 Task: Measure the distance between Denver and Black Canyon of the Gunnison National Park.
Action: Mouse moved to (226, 76)
Screenshot: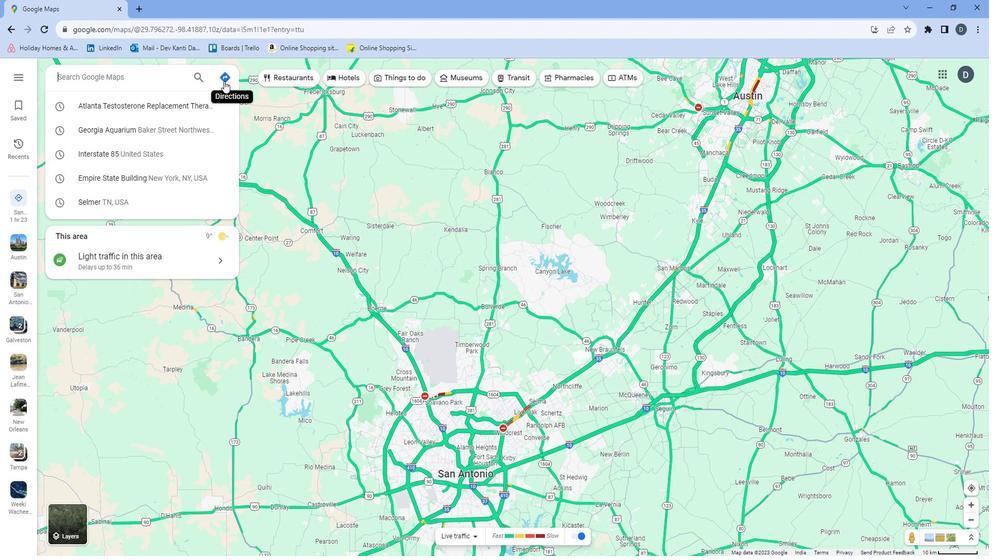 
Action: Mouse pressed left at (226, 76)
Screenshot: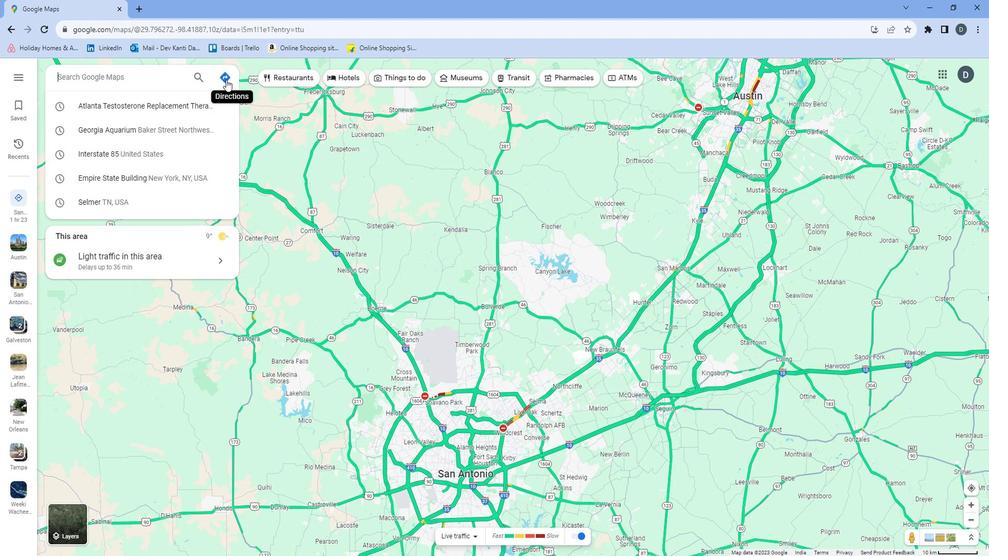 
Action: Mouse moved to (150, 99)
Screenshot: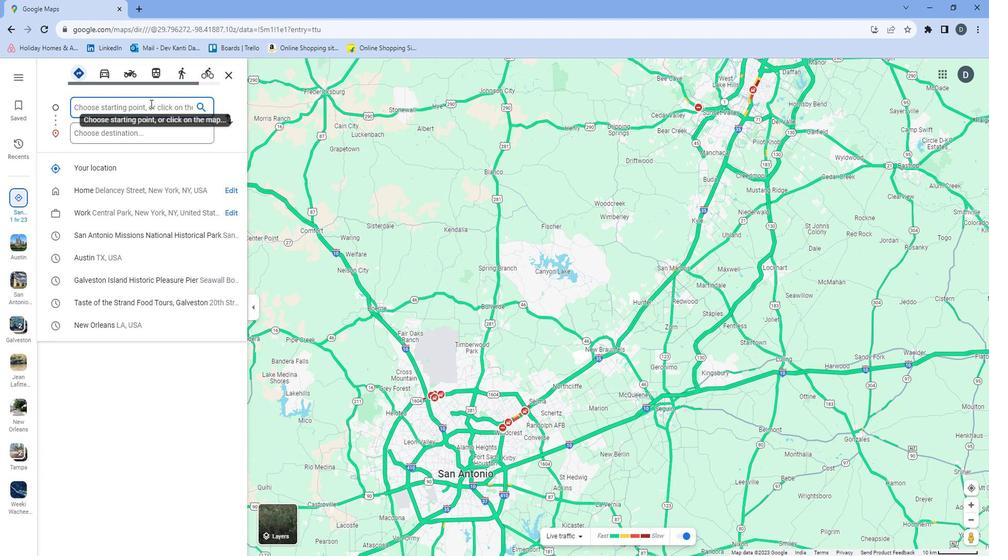 
Action: Mouse pressed left at (150, 99)
Screenshot: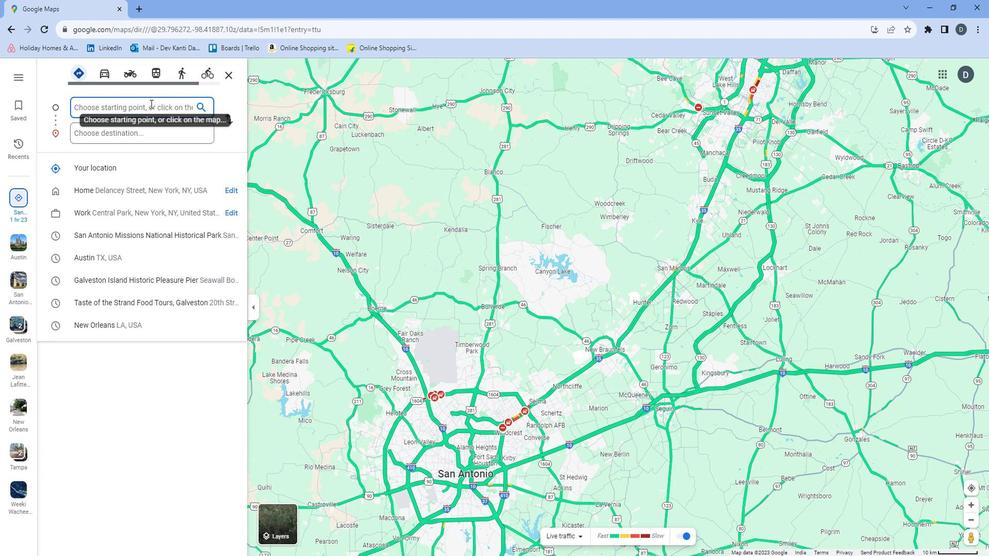 
Action: Key pressed <Key.shift><Key.shift><Key.shift><Key.shift><Key.shift><Key.shift><Key.shift><Key.shift><Key.shift><Key.shift><Key.shift><Key.shift><Key.shift><Key.shift><Key.shift><Key.shift><Key.shift><Key.shift><Key.shift><Key.shift><Key.shift>Denver<Key.space>
Screenshot: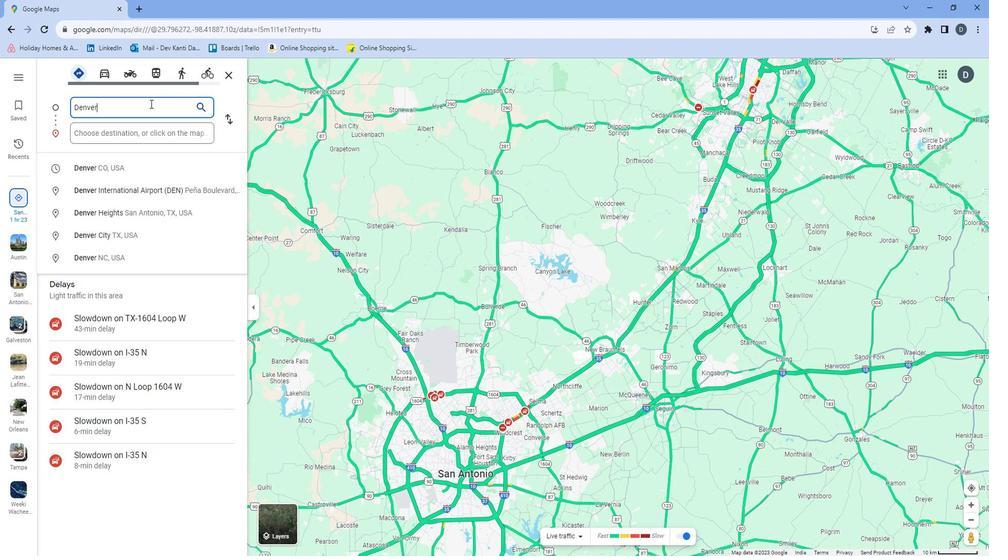 
Action: Mouse moved to (170, 127)
Screenshot: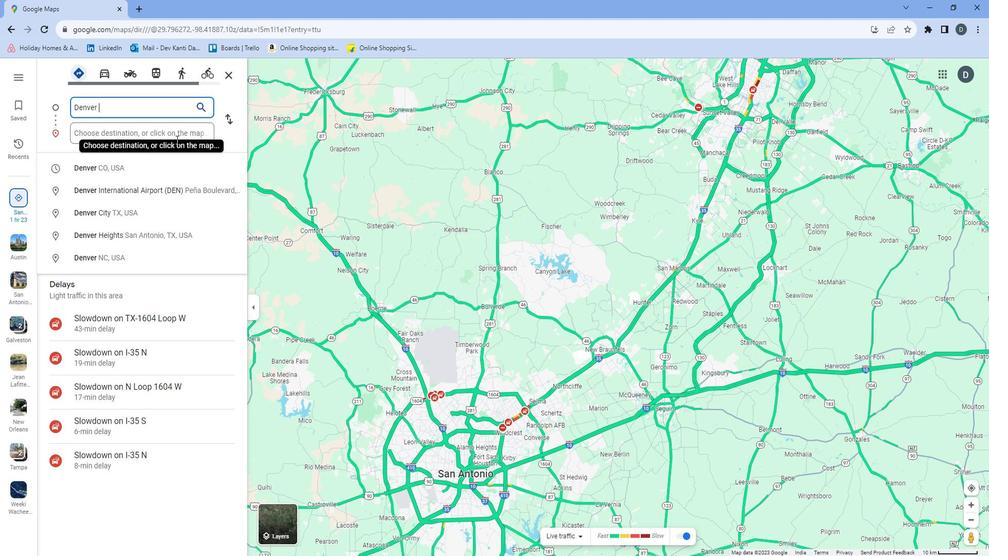 
Action: Mouse pressed left at (170, 127)
Screenshot: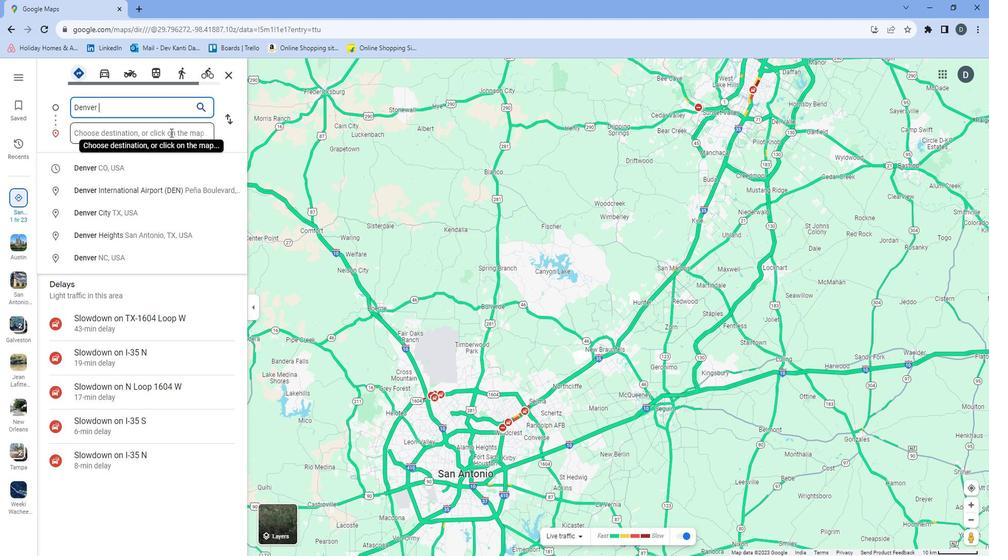 
Action: Key pressed <Key.shift>Black<Key.space><Key.shift>Canyon<Key.space>of<Key.space>the<Key.space><Key.shift>Gunnison<Key.space><Key.shift><Key.shift><Key.shift>National<Key.space><Key.shift><Key.shift><Key.shift><Key.shift><Key.shift><Key.shift><Key.shift><Key.shift>PArk<Key.backspace><Key.backspace><Key.backspace>ark<Key.enter>
Screenshot: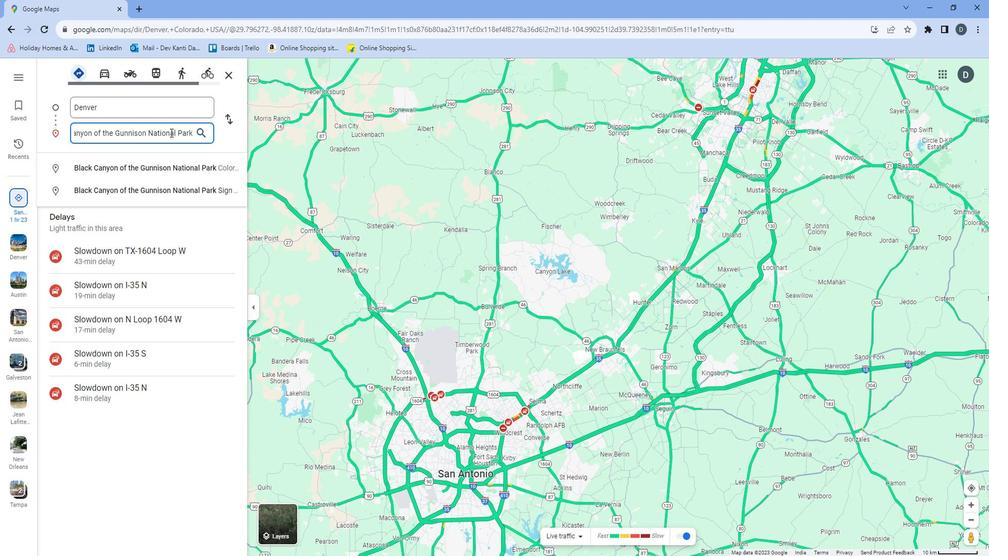 
Action: Mouse moved to (360, 415)
Screenshot: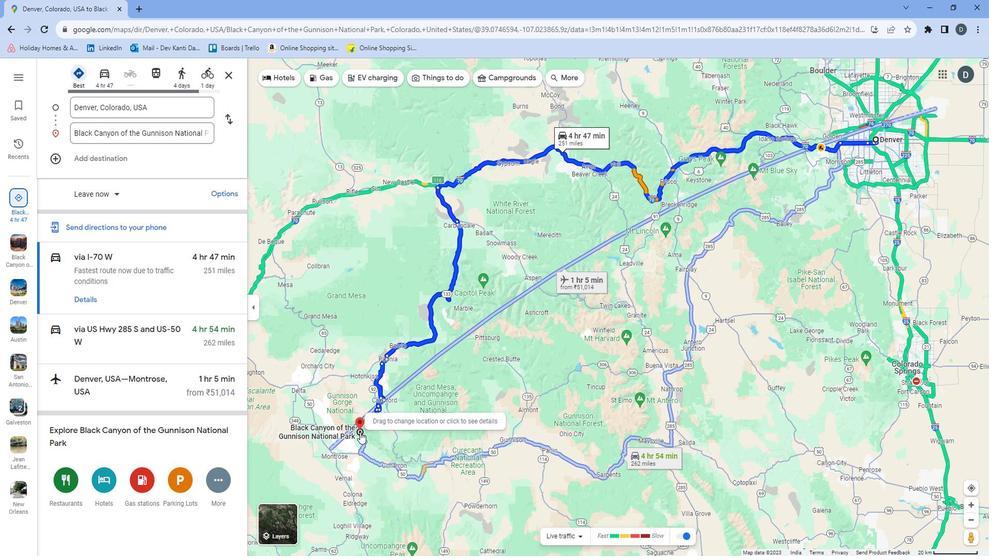 
Action: Mouse pressed right at (360, 415)
Screenshot: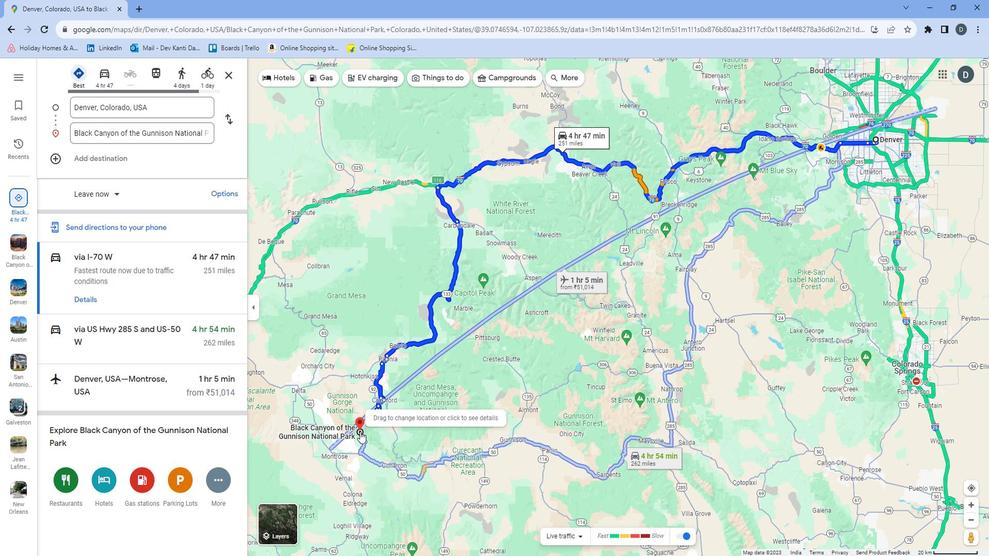 
Action: Mouse moved to (373, 491)
Screenshot: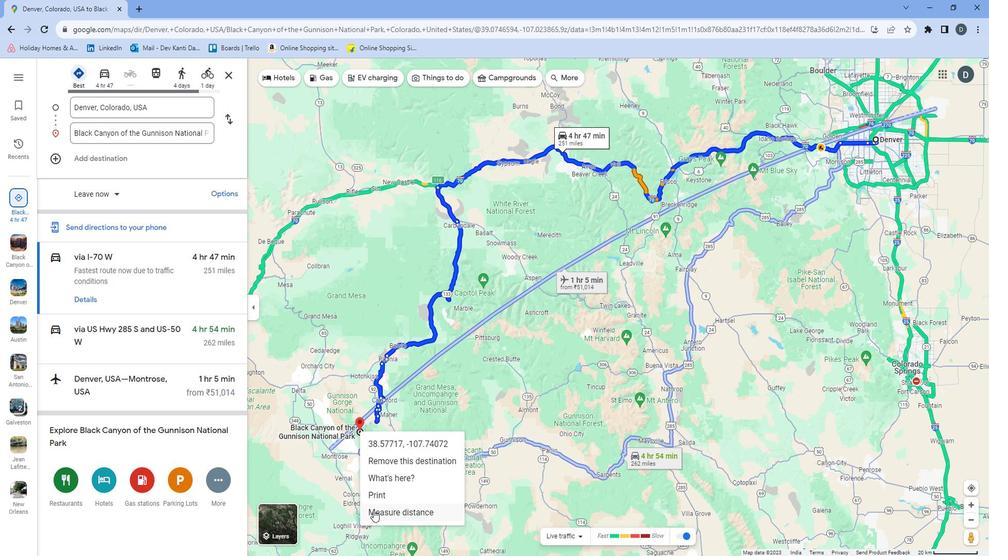 
Action: Mouse pressed left at (373, 491)
Screenshot: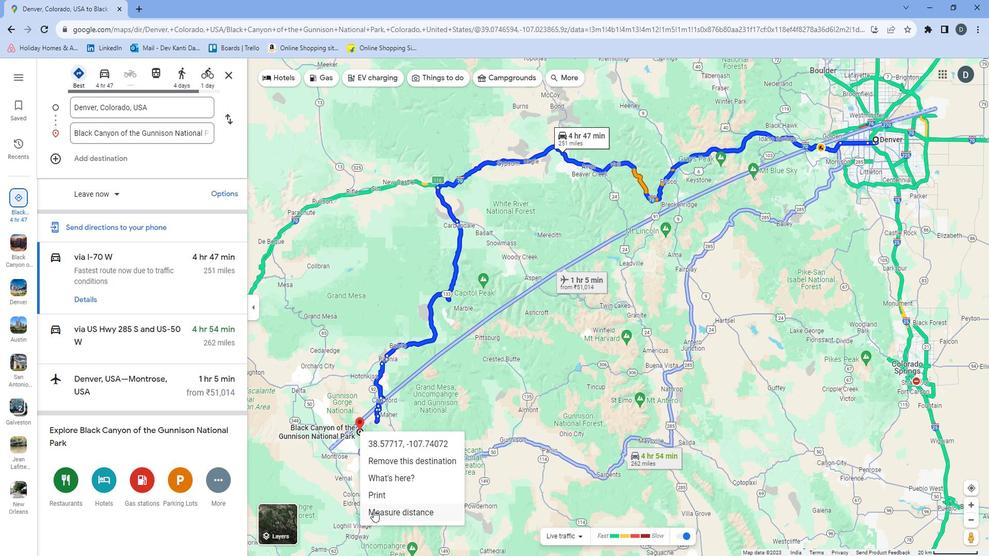 
Action: Mouse moved to (876, 134)
Screenshot: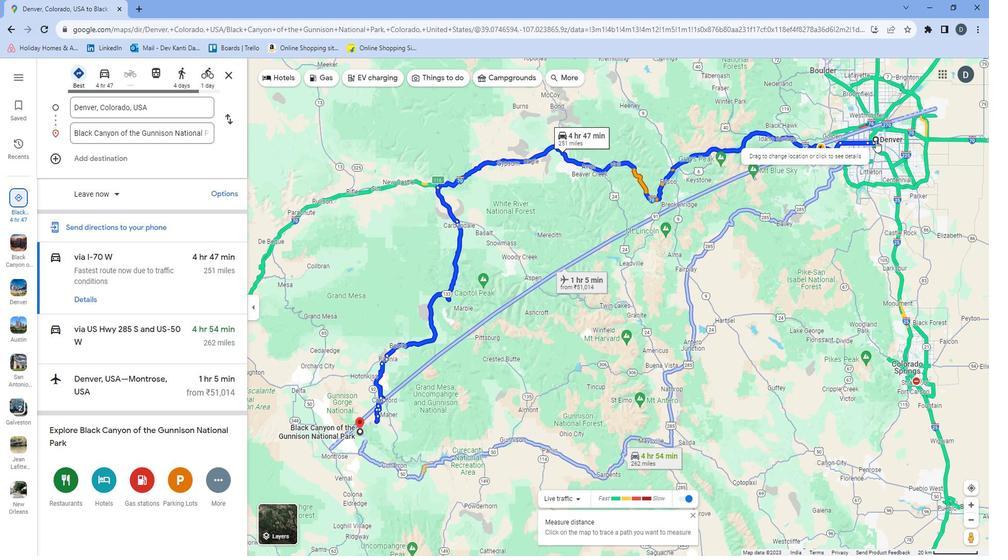 
Action: Mouse pressed left at (876, 134)
Screenshot: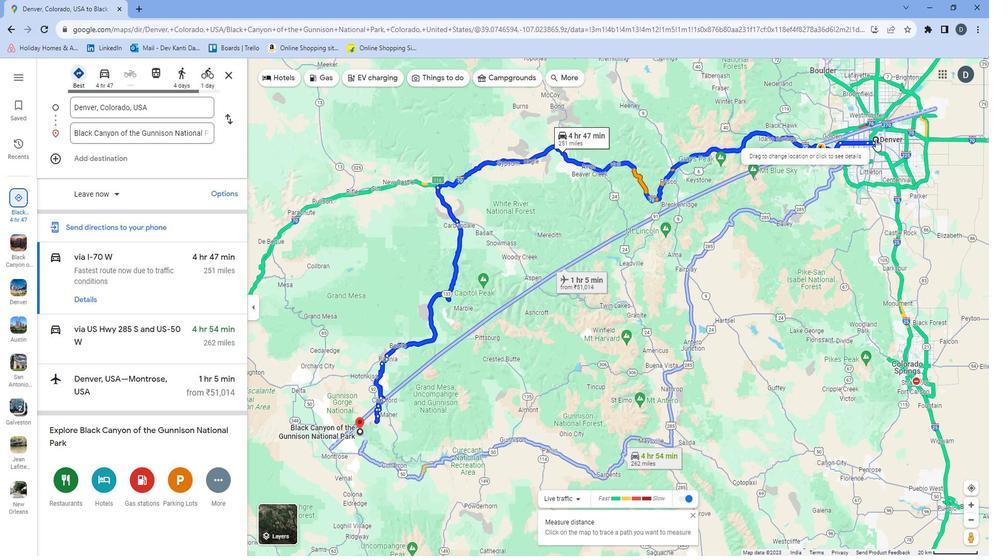 
Action: Mouse moved to (877, 154)
Screenshot: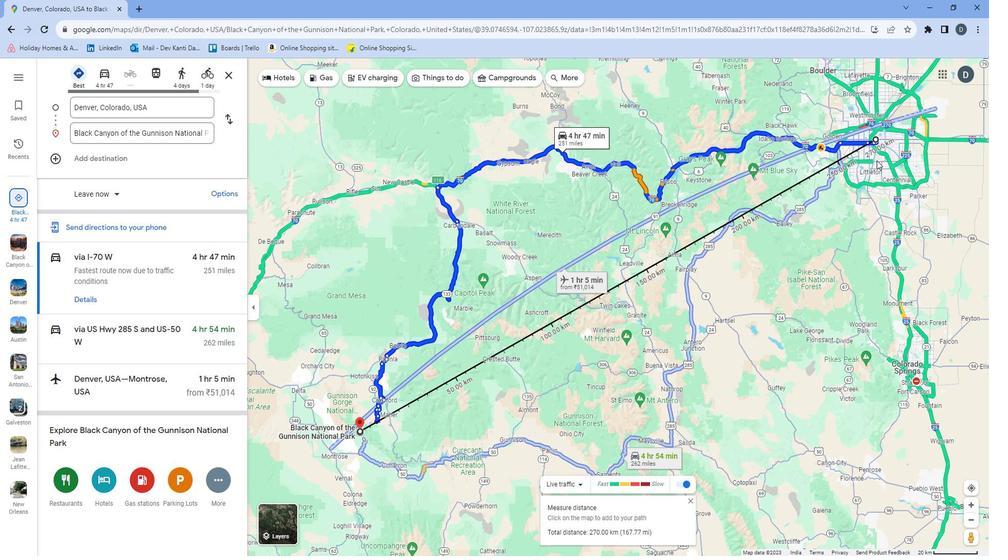
Action: Mouse scrolled (877, 154) with delta (0, 0)
Screenshot: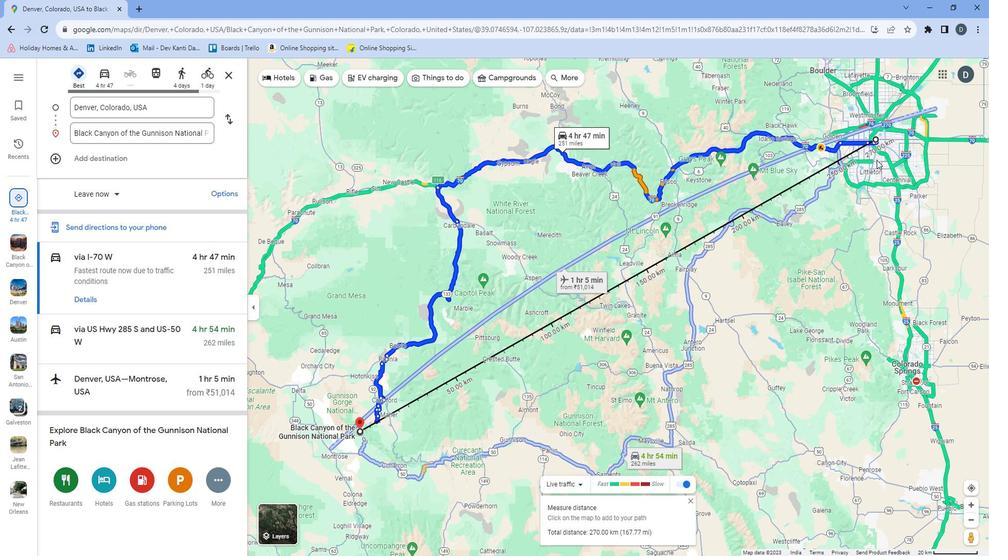 
Action: Mouse scrolled (877, 154) with delta (0, 0)
Screenshot: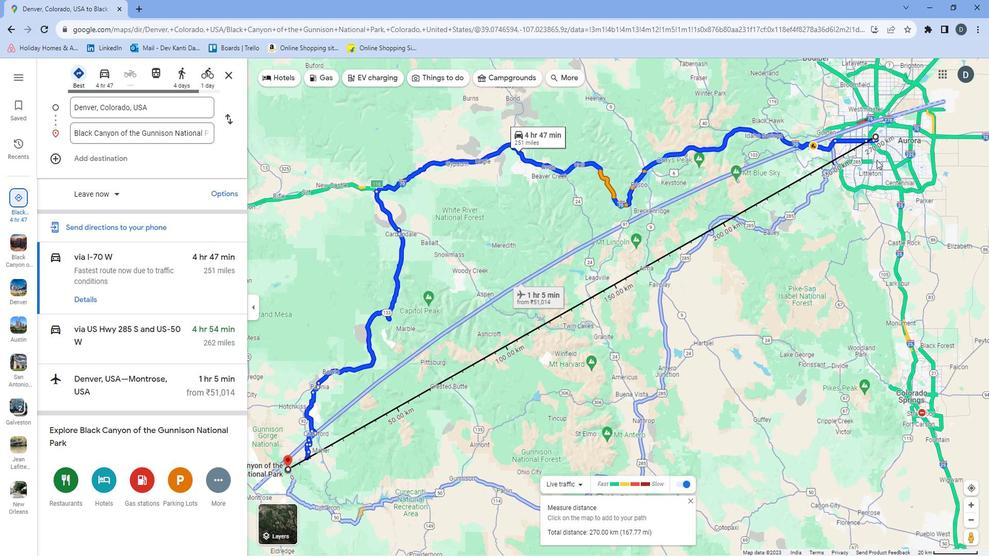 
Action: Mouse scrolled (877, 154) with delta (0, 0)
Screenshot: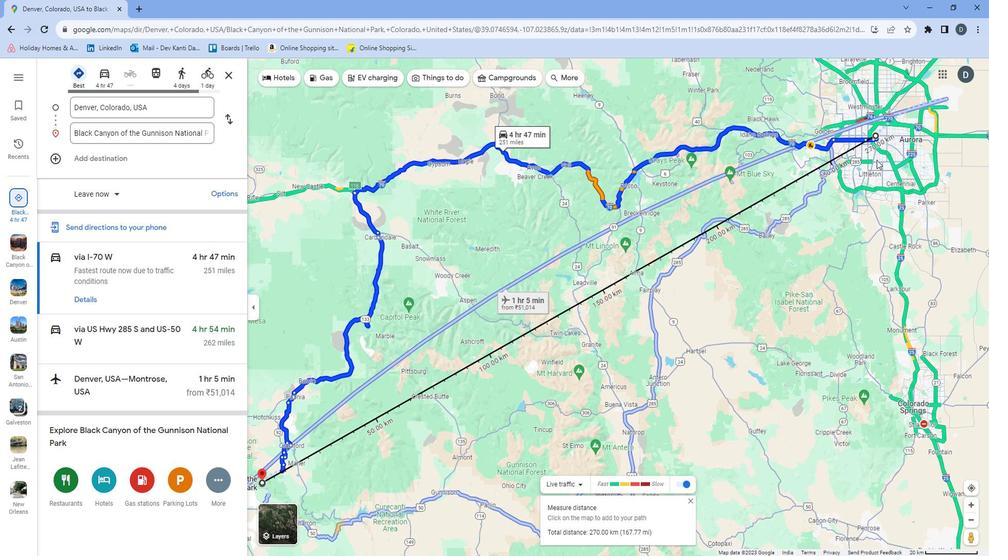 
Action: Mouse moved to (808, 216)
Screenshot: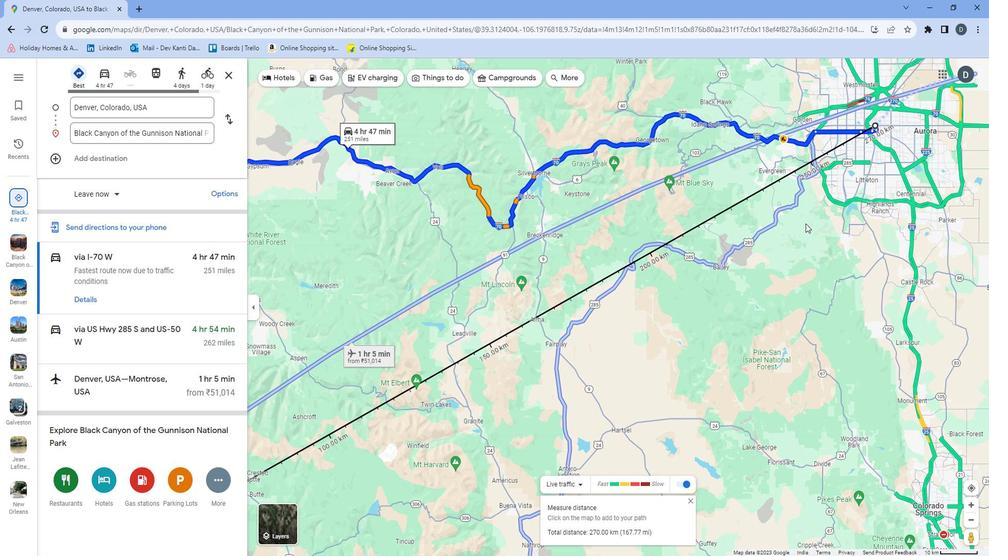 
Action: Mouse pressed left at (808, 216)
Screenshot: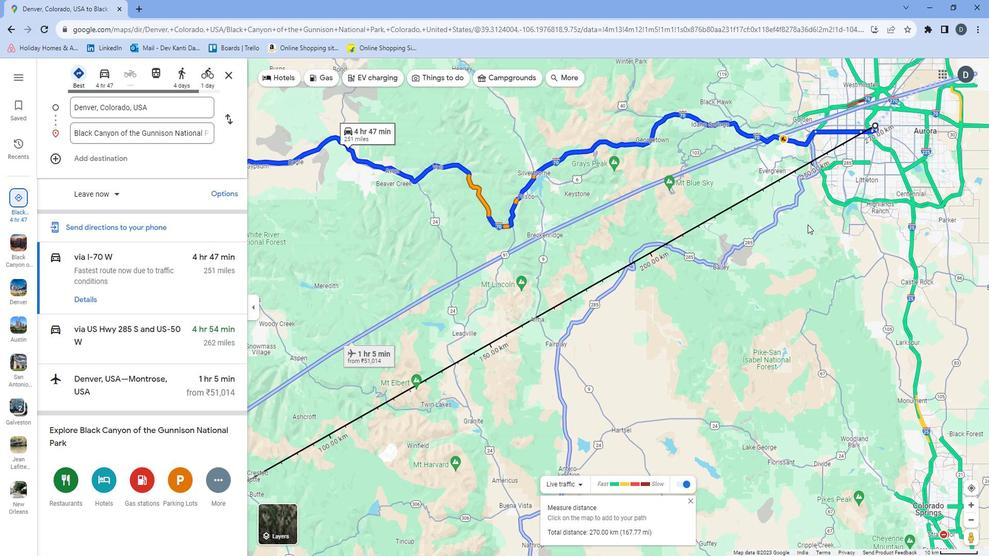 
Action: Mouse moved to (696, 280)
Screenshot: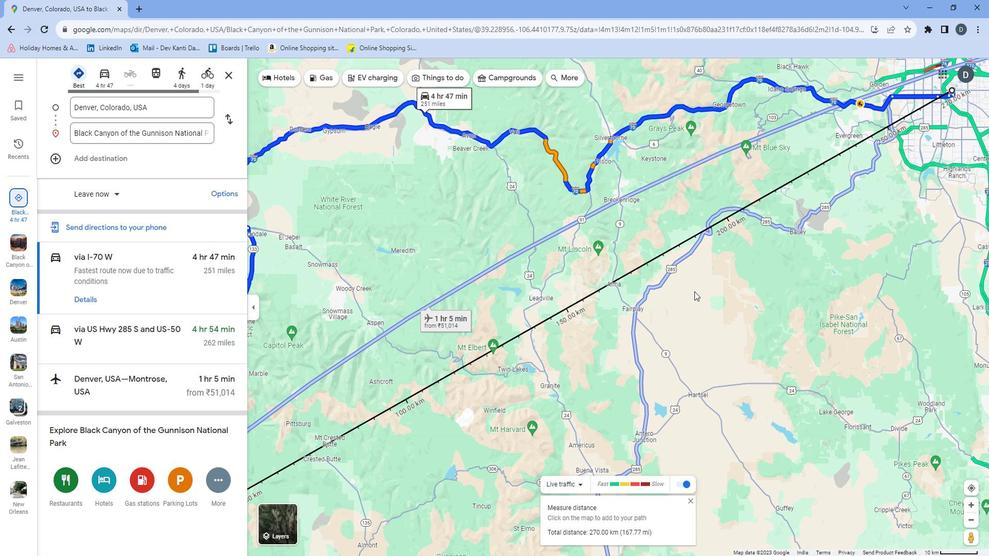 
Action: Mouse pressed left at (696, 280)
Screenshot: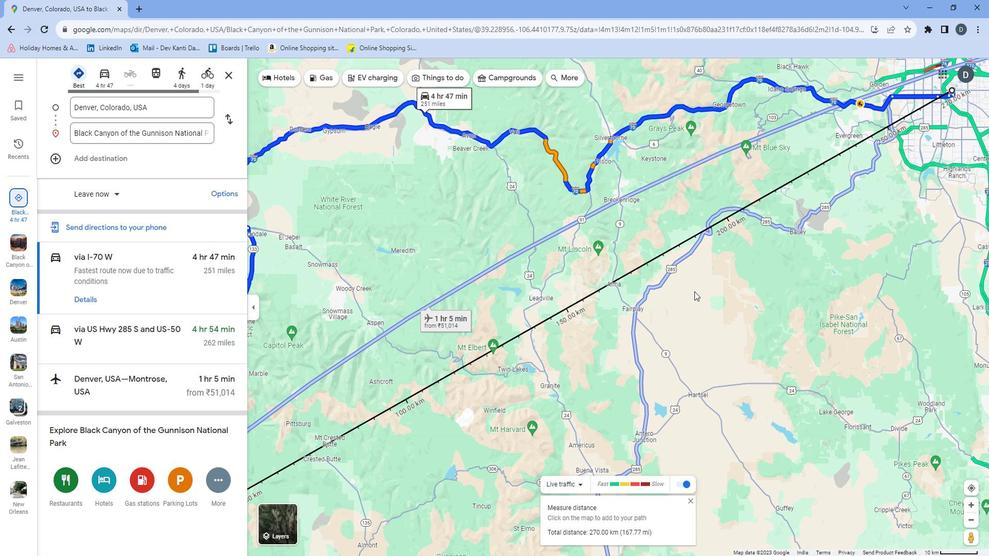 
Action: Mouse moved to (577, 323)
Screenshot: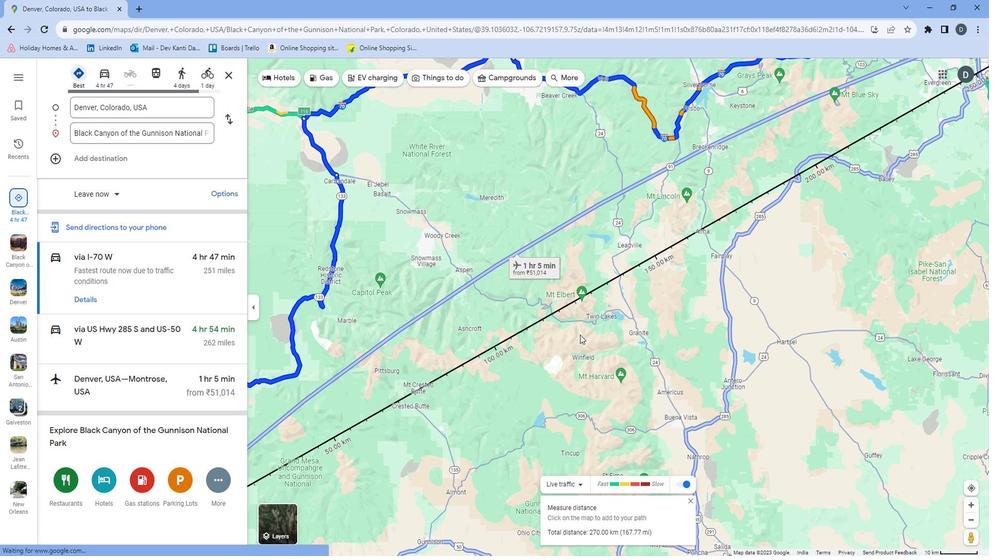 
Action: Mouse pressed left at (577, 323)
Screenshot: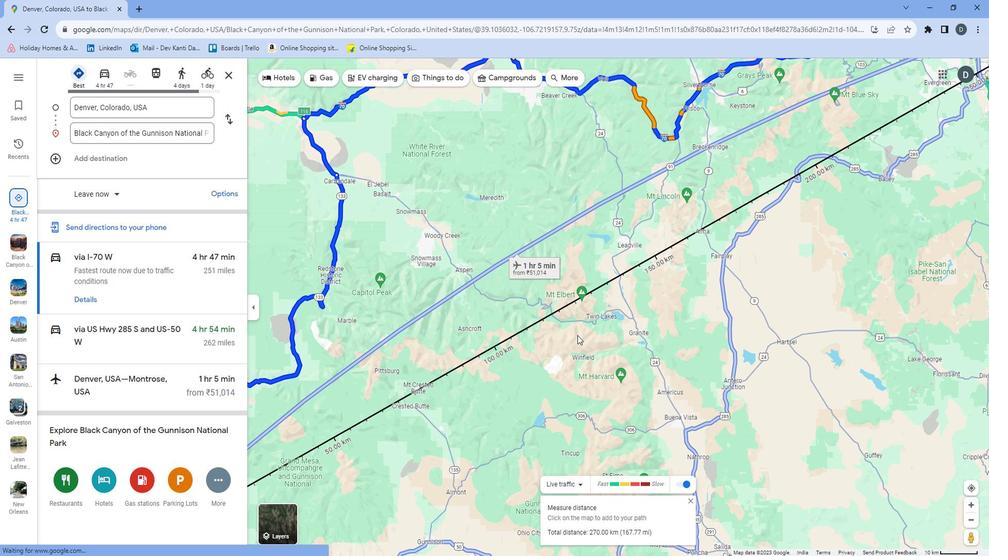 
Action: Mouse moved to (535, 355)
Screenshot: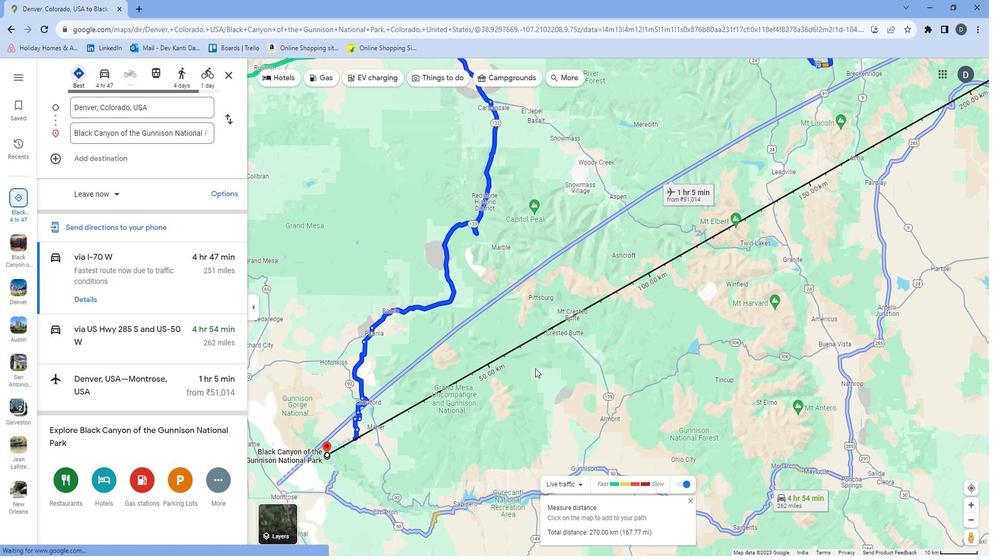 
Action: Mouse pressed left at (535, 355)
Screenshot: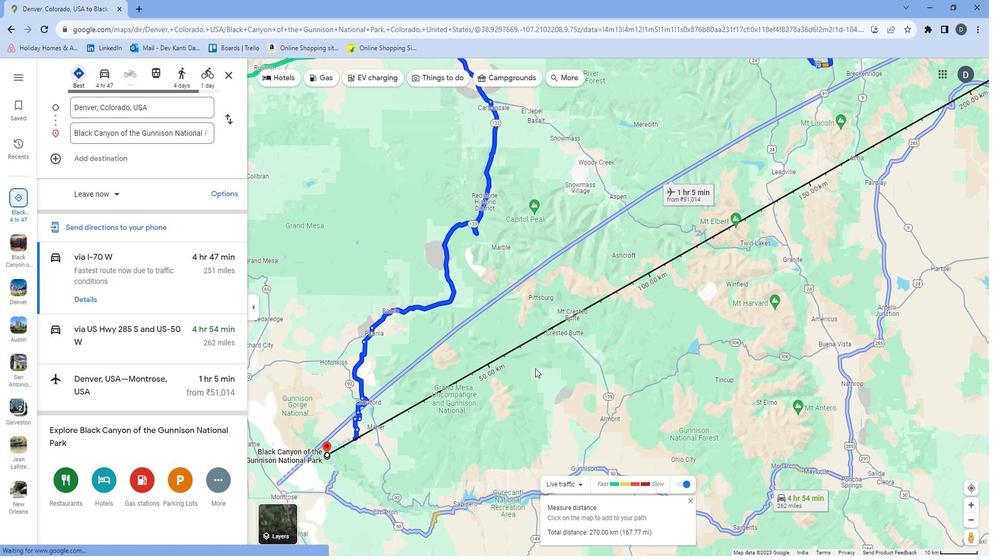 
Action: Mouse moved to (160, 276)
Screenshot: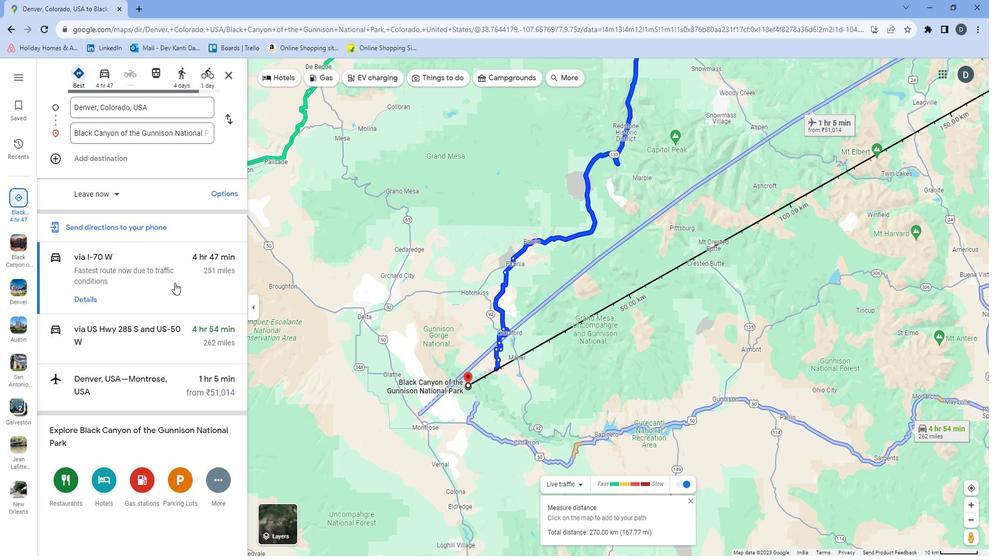 
Action: Mouse pressed left at (160, 276)
Screenshot: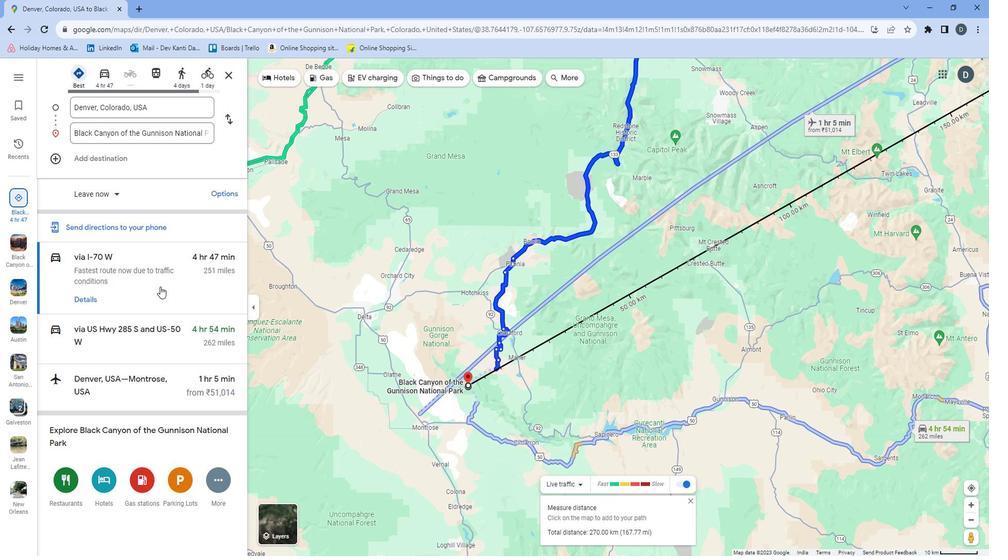 
Action: Mouse moved to (57, 198)
Screenshot: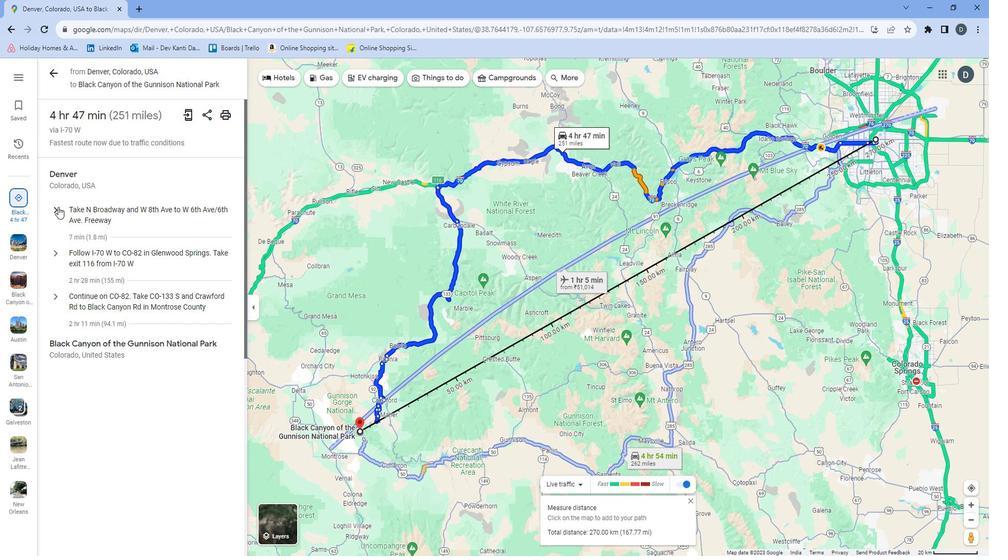 
Action: Mouse pressed left at (57, 198)
Screenshot: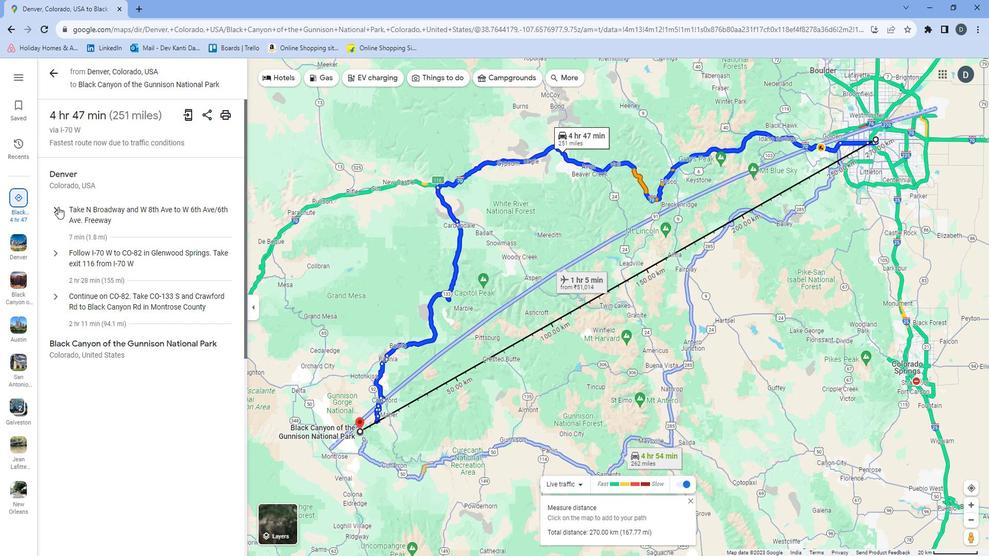 
Action: Mouse moved to (220, 234)
Screenshot: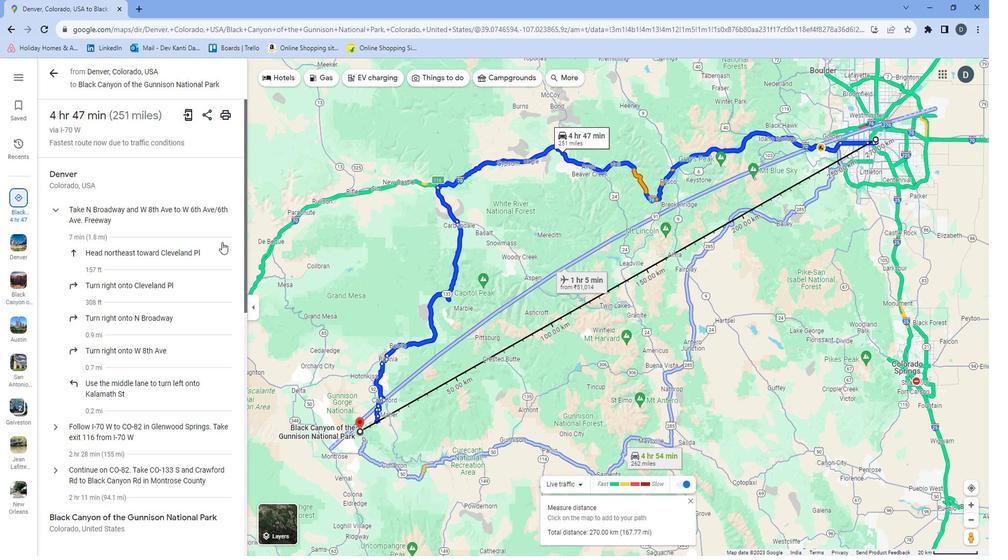 
Action: Mouse scrolled (220, 233) with delta (0, 0)
Screenshot: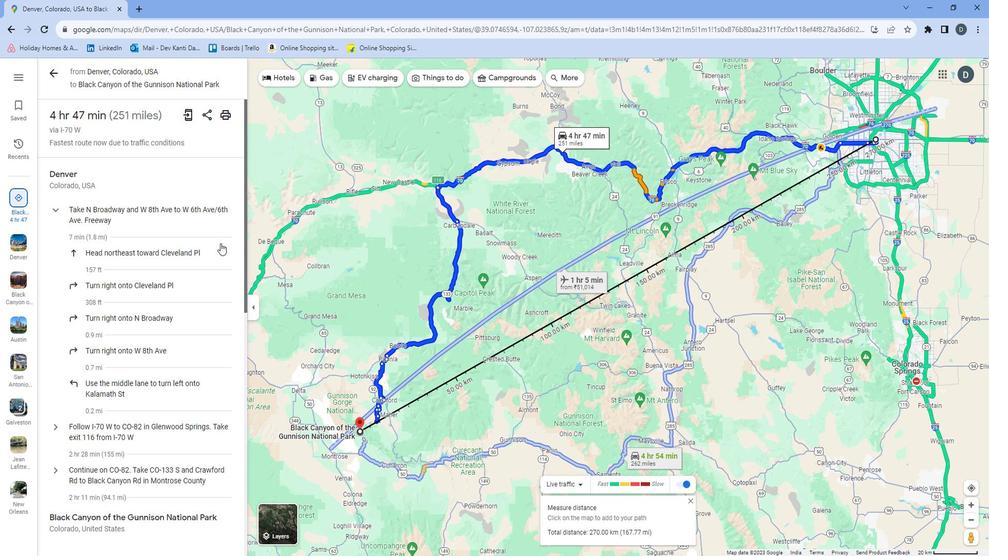 
Action: Mouse scrolled (220, 233) with delta (0, 0)
Screenshot: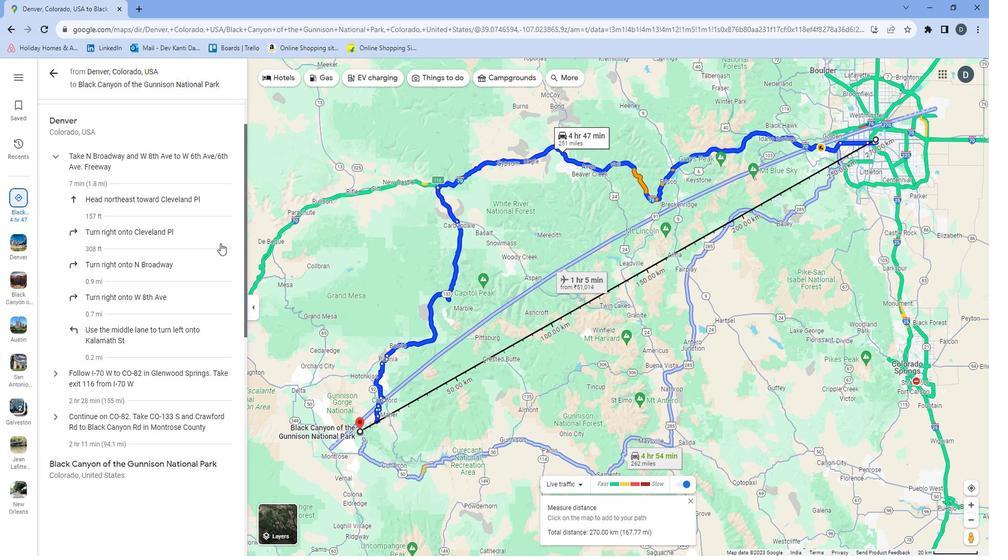 
Action: Mouse scrolled (220, 233) with delta (0, 0)
Screenshot: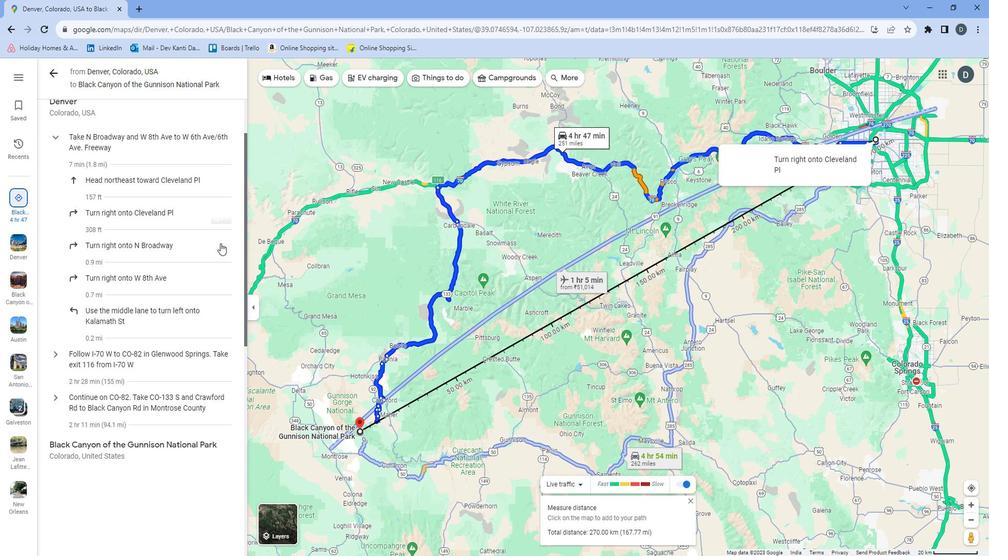 
Action: Mouse moved to (56, 256)
Screenshot: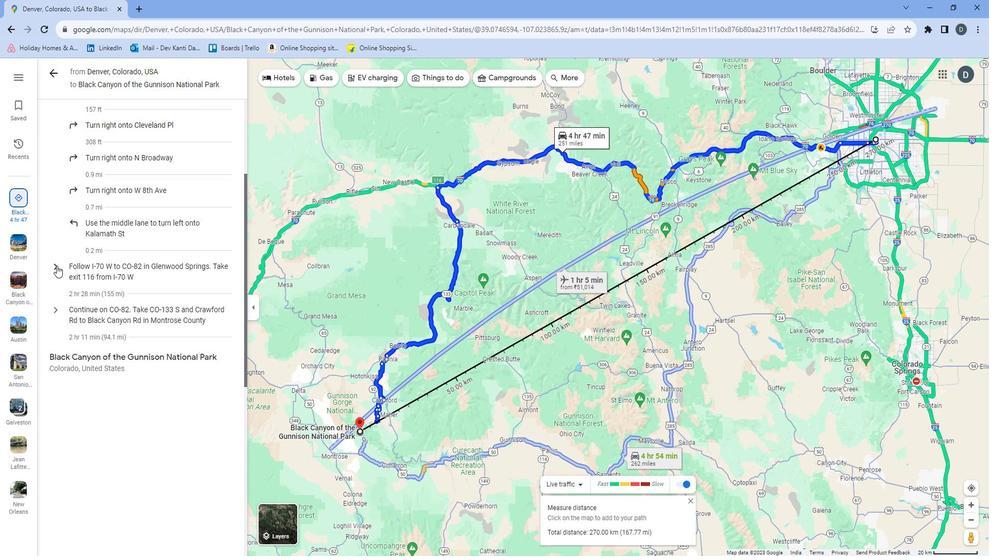 
Action: Mouse pressed left at (56, 256)
Screenshot: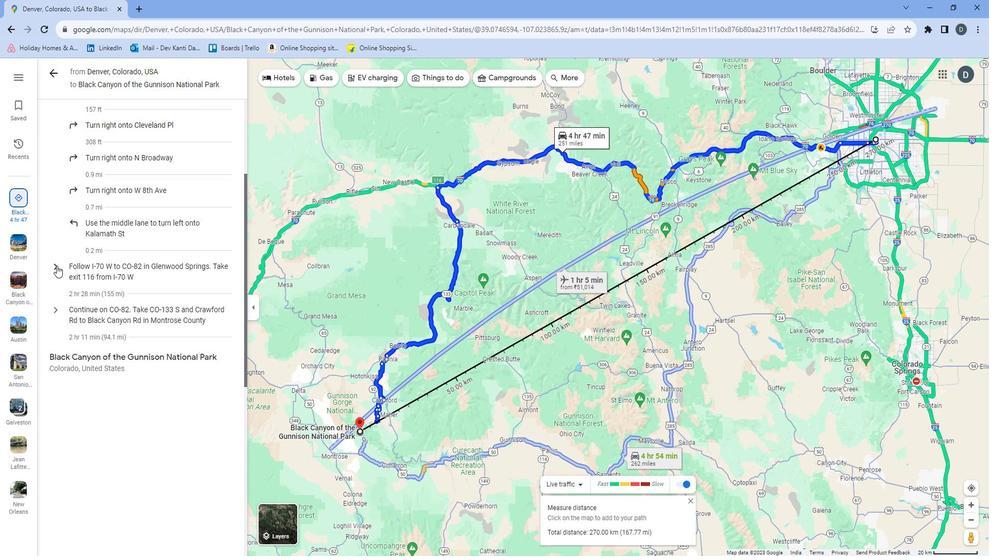 
Action: Mouse moved to (229, 243)
Screenshot: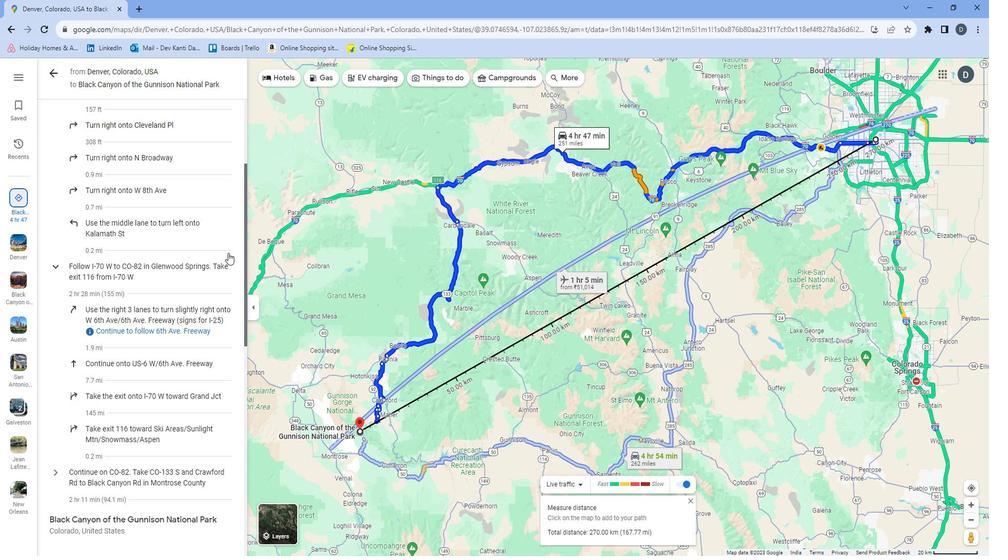 
Action: Mouse scrolled (229, 243) with delta (0, 0)
Screenshot: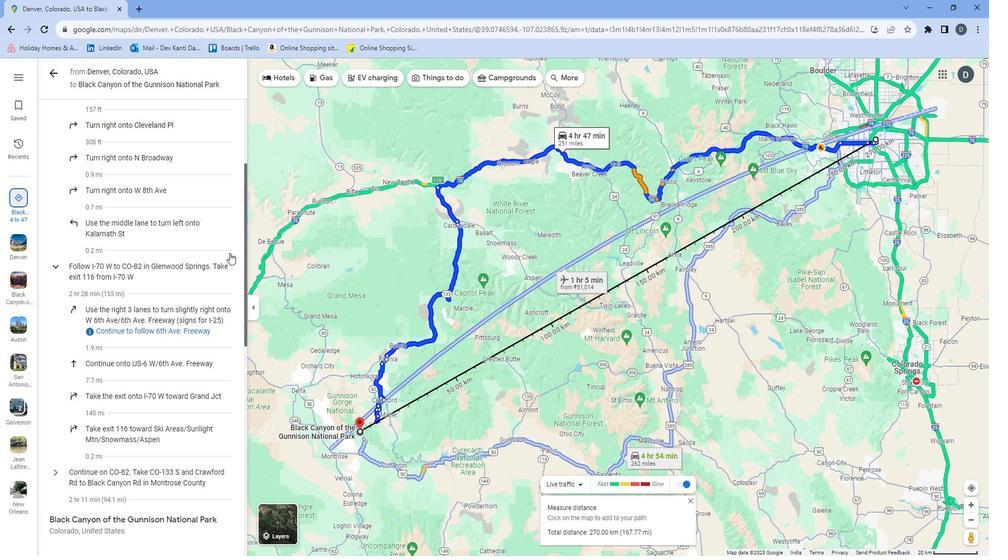 
Action: Mouse scrolled (229, 243) with delta (0, 0)
Screenshot: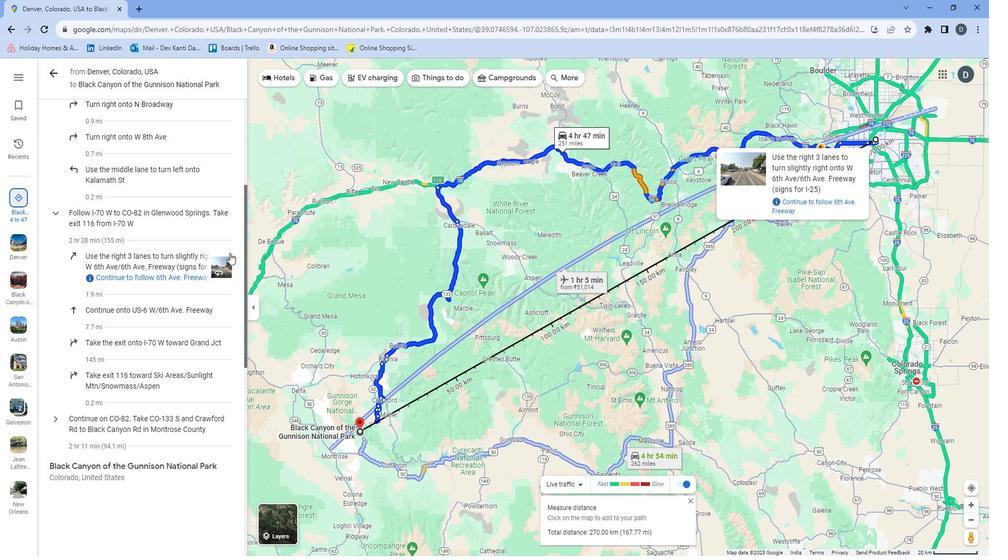
Action: Mouse moved to (56, 348)
Screenshot: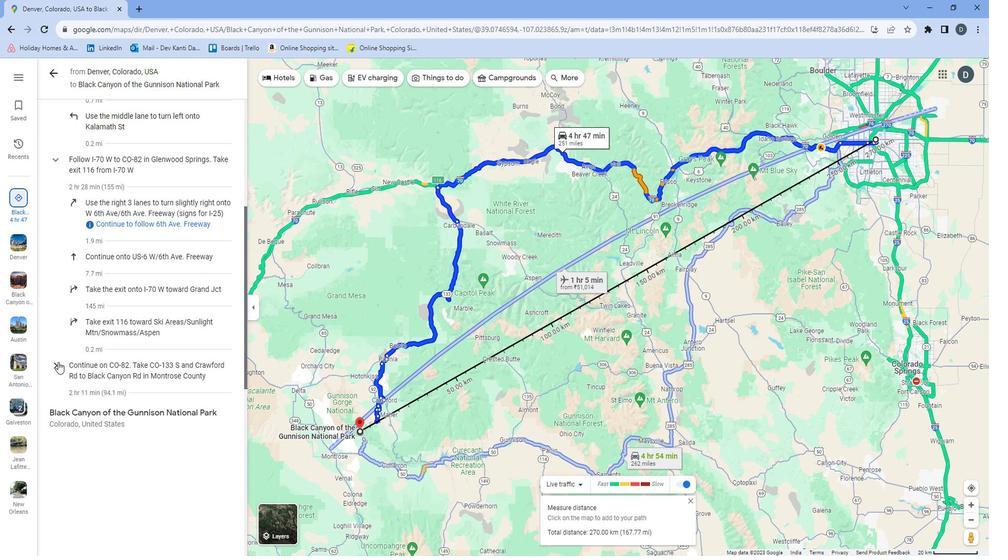 
Action: Mouse pressed left at (56, 348)
Screenshot: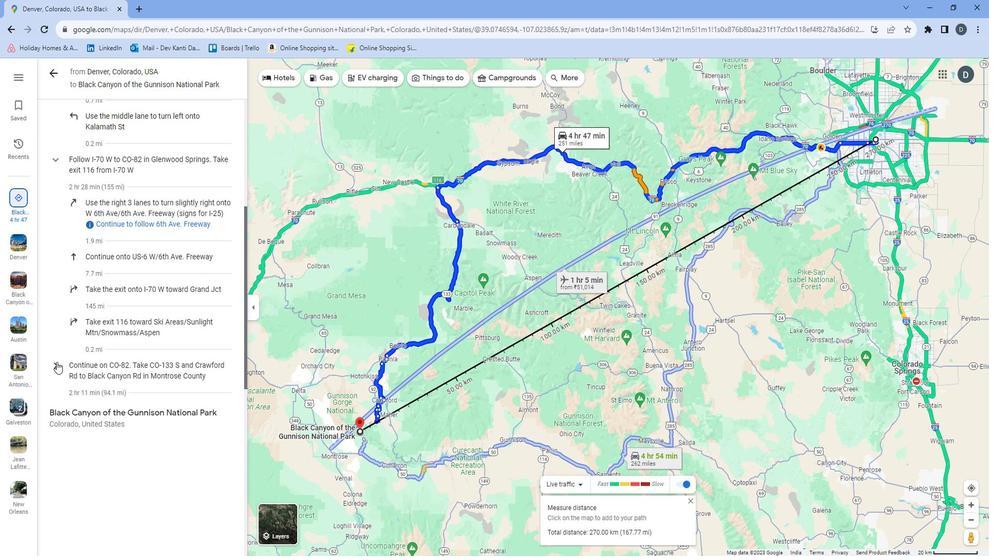 
Action: Mouse moved to (231, 293)
Screenshot: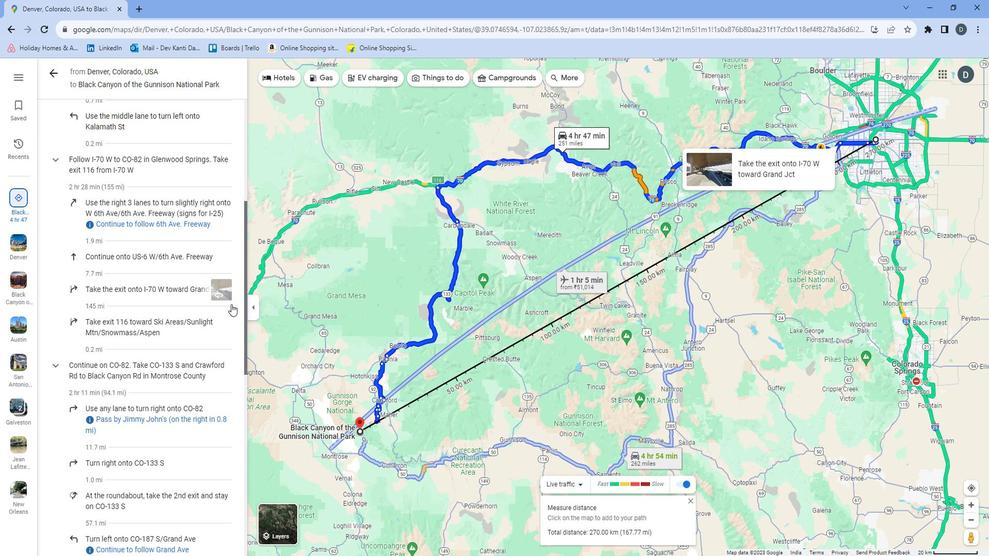 
Action: Mouse scrolled (231, 292) with delta (0, 0)
Screenshot: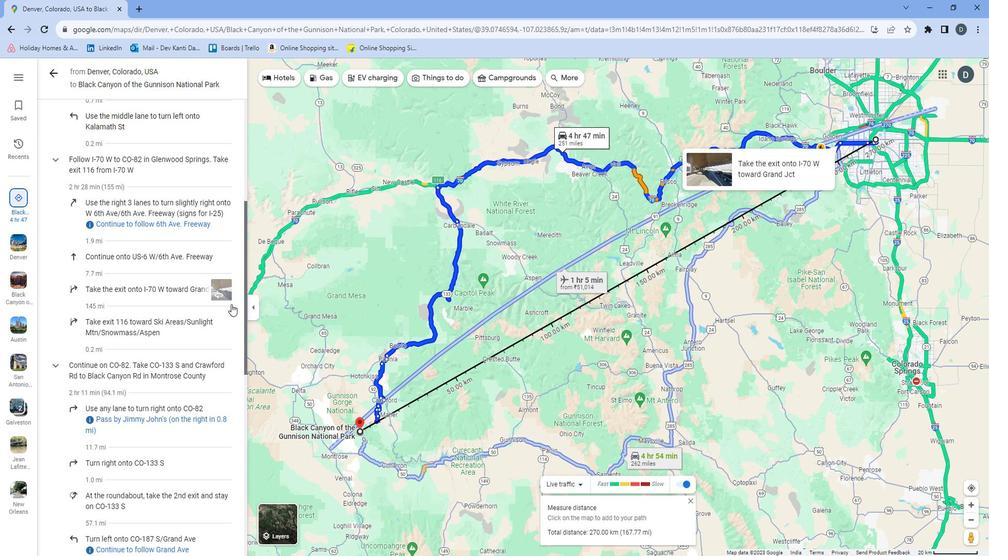 
Action: Mouse moved to (236, 294)
Screenshot: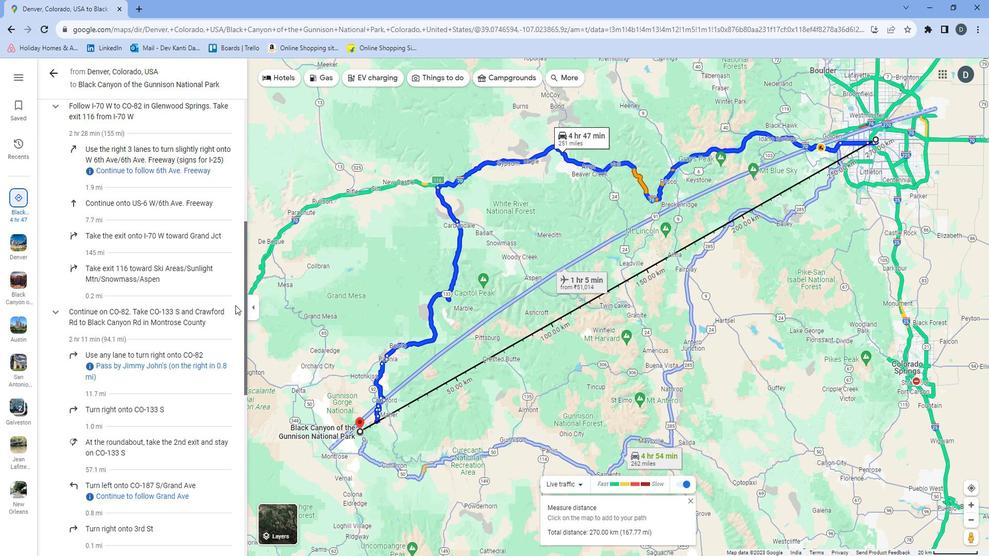 
Action: Mouse scrolled (236, 294) with delta (0, 0)
Screenshot: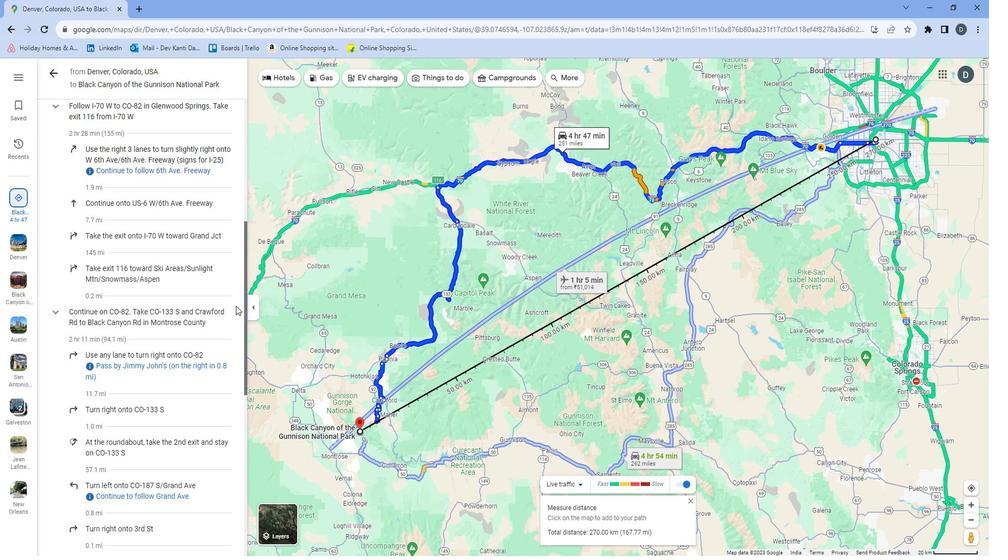 
Action: Mouse scrolled (236, 294) with delta (0, 0)
Screenshot: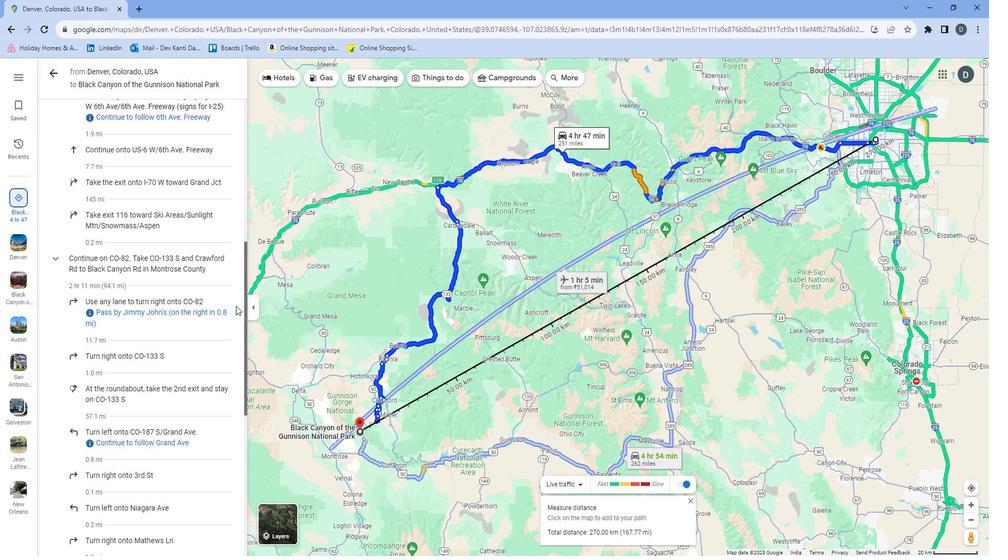 
Action: Mouse scrolled (236, 294) with delta (0, 0)
Screenshot: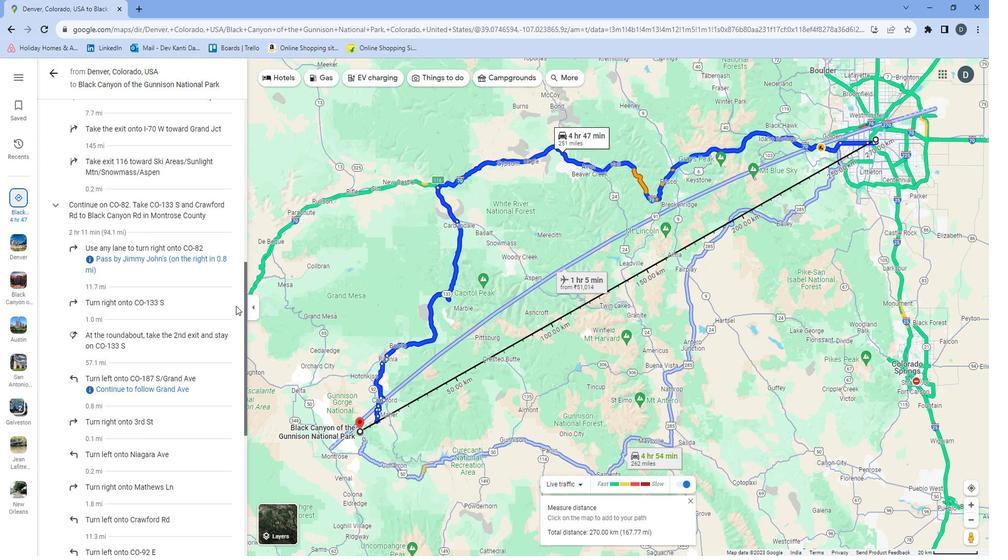 
Action: Mouse scrolled (236, 294) with delta (0, 0)
Screenshot: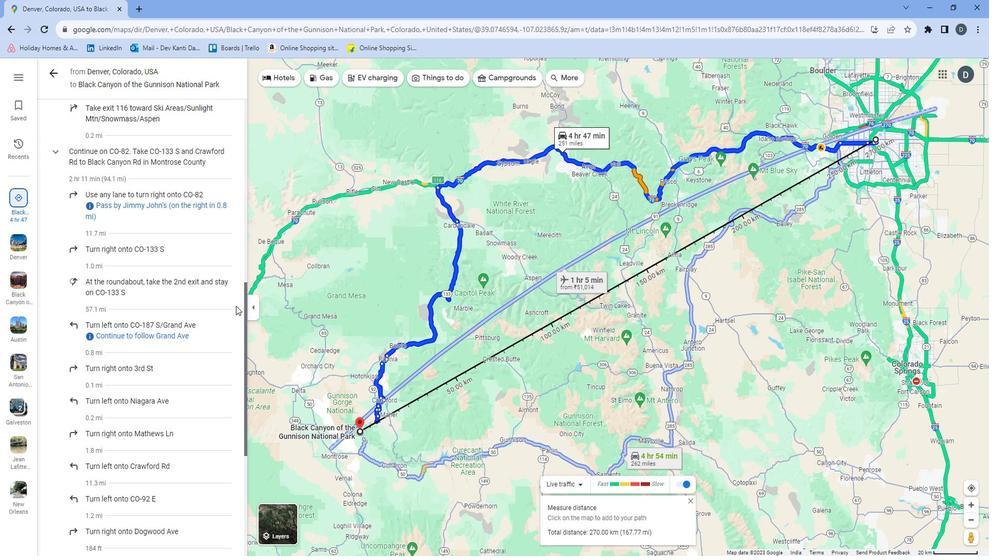 
Action: Mouse scrolled (236, 294) with delta (0, 0)
Screenshot: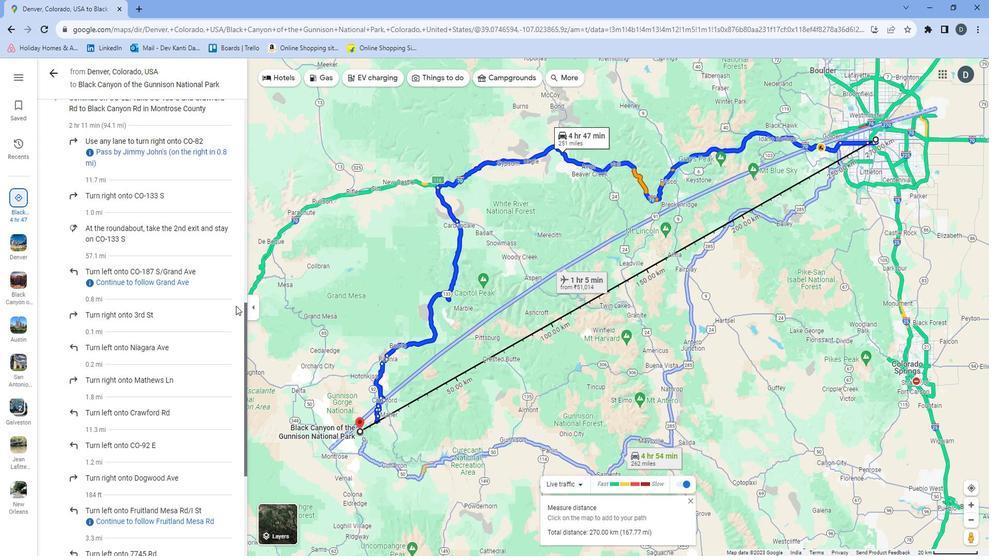 
Action: Mouse scrolled (236, 294) with delta (0, 0)
Screenshot: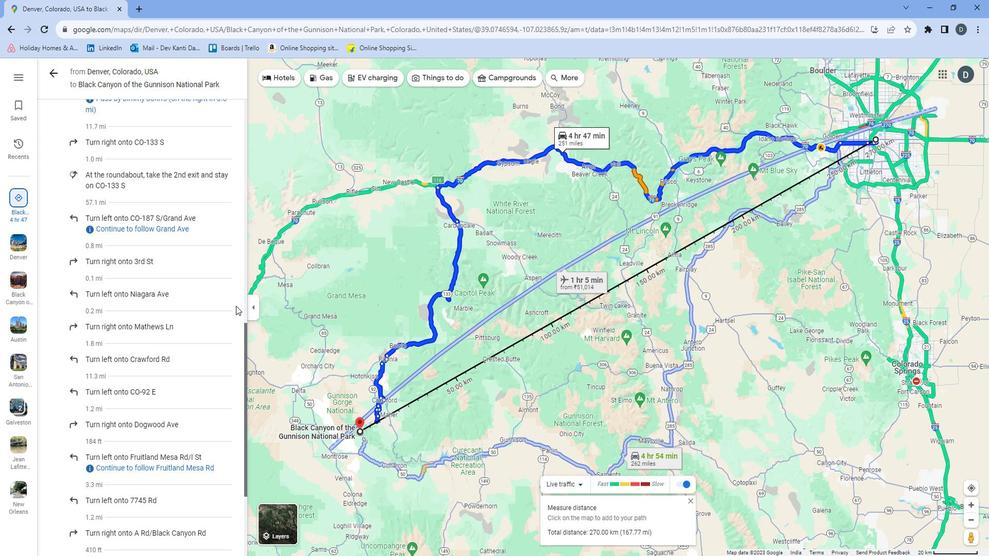 
Action: Mouse scrolled (236, 294) with delta (0, 0)
Screenshot: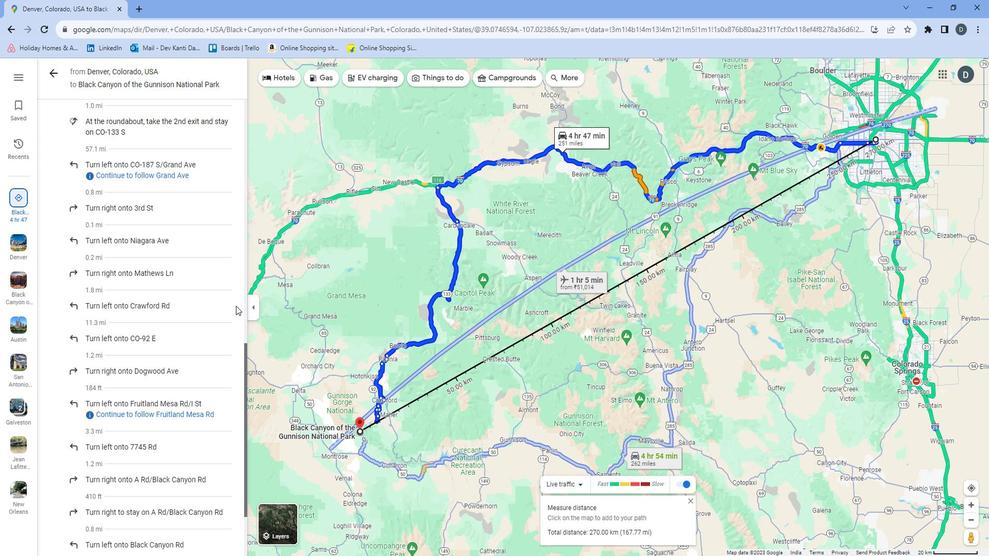 
Action: Mouse scrolled (236, 294) with delta (0, 0)
Screenshot: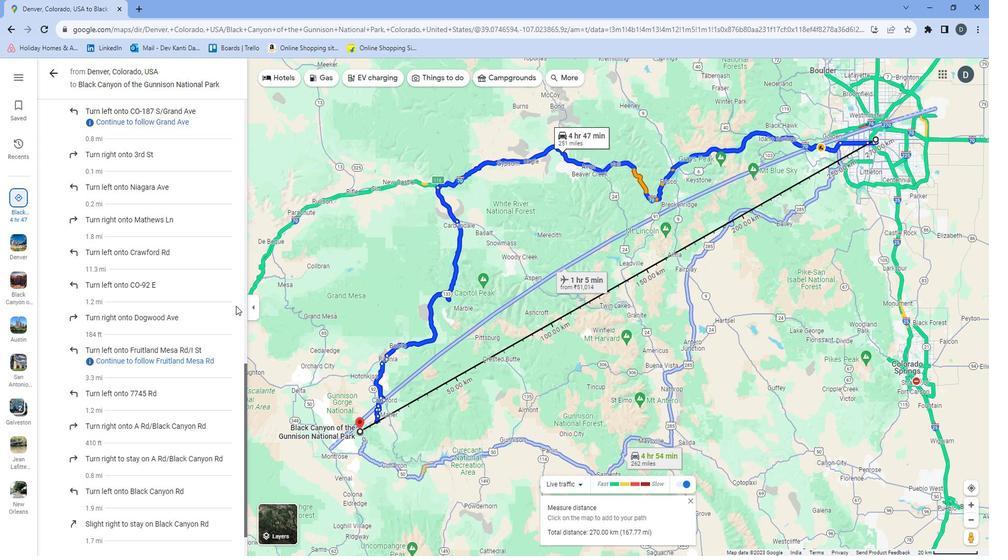 
Action: Mouse moved to (236, 295)
Screenshot: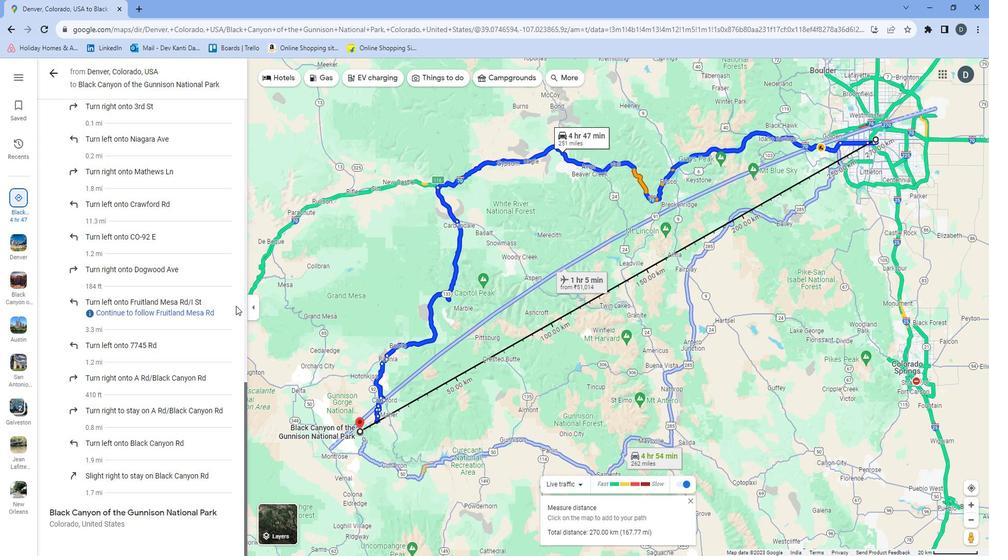 
Action: Mouse scrolled (236, 294) with delta (0, 0)
Screenshot: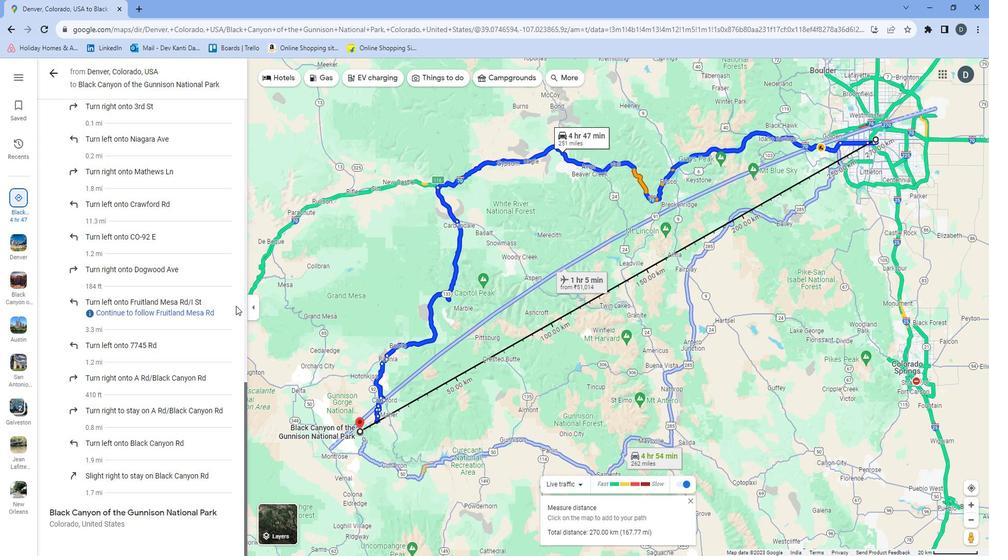 
Action: Mouse moved to (236, 296)
Screenshot: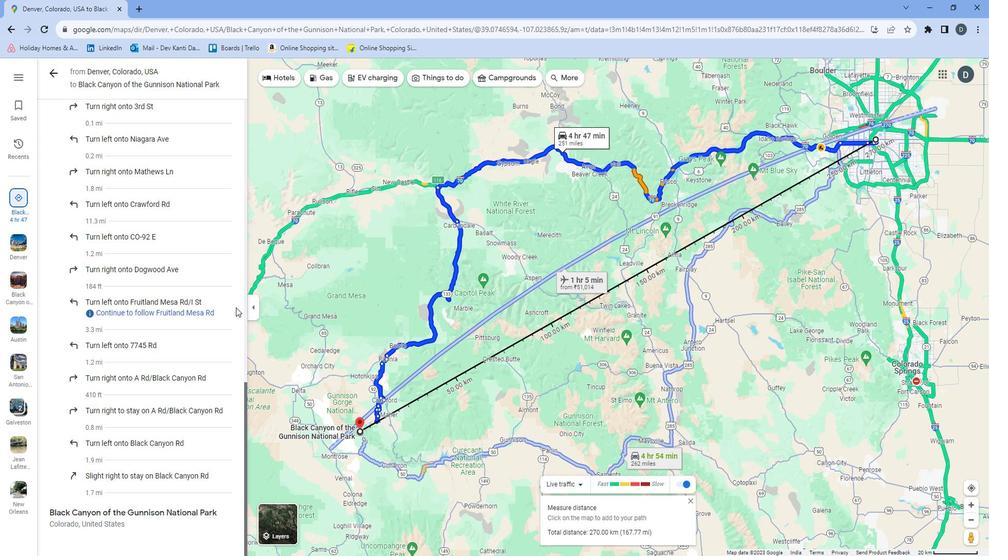 
